Task: Calculate the area of a heptadecagon using a Python program given its side length.
Action: Mouse moved to (111, 57)
Screenshot: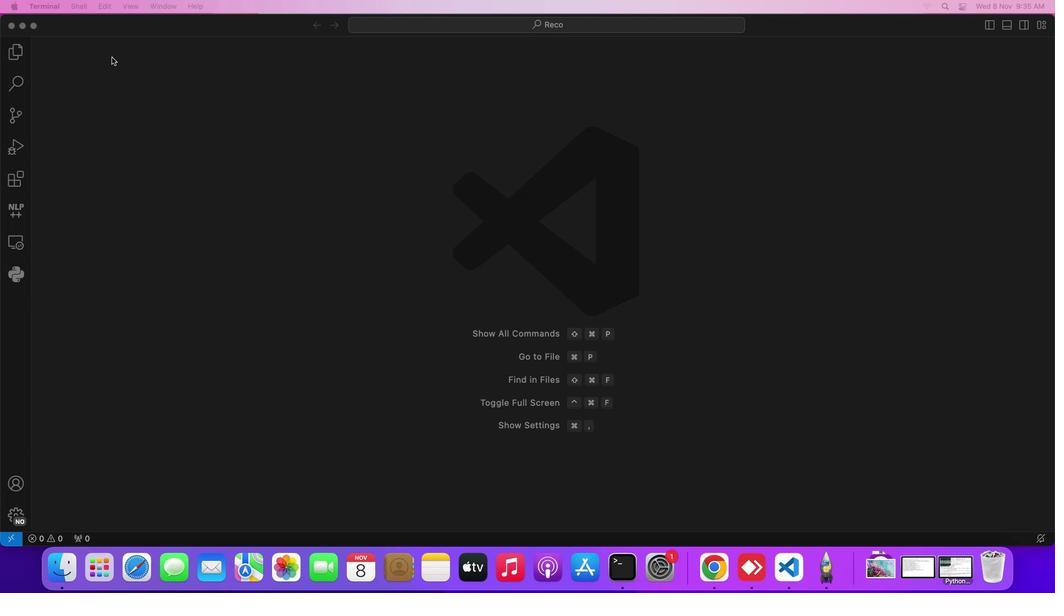 
Action: Mouse pressed left at (111, 57)
Screenshot: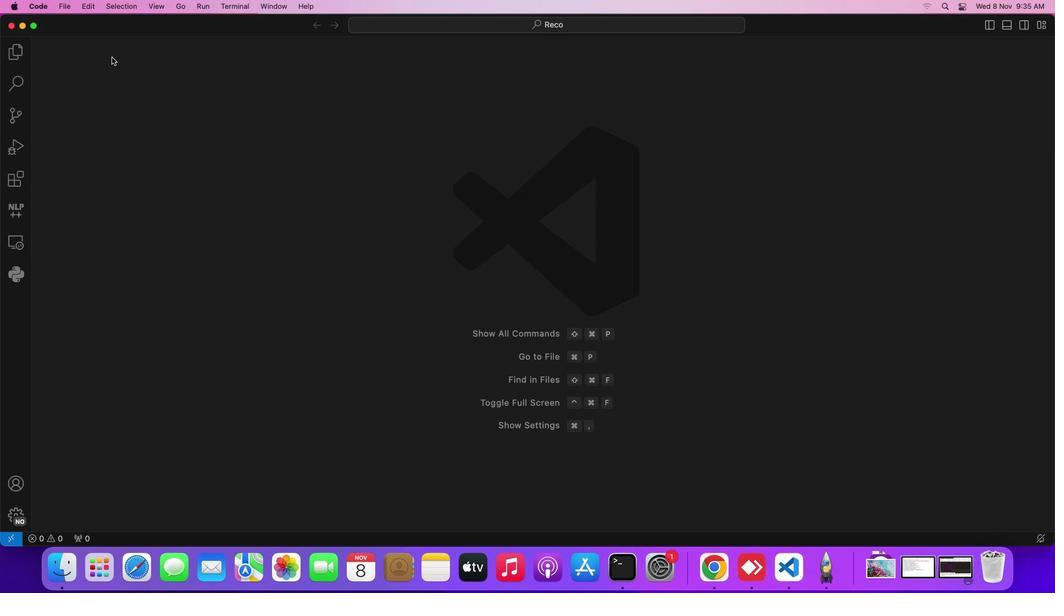 
Action: Mouse moved to (63, 1)
Screenshot: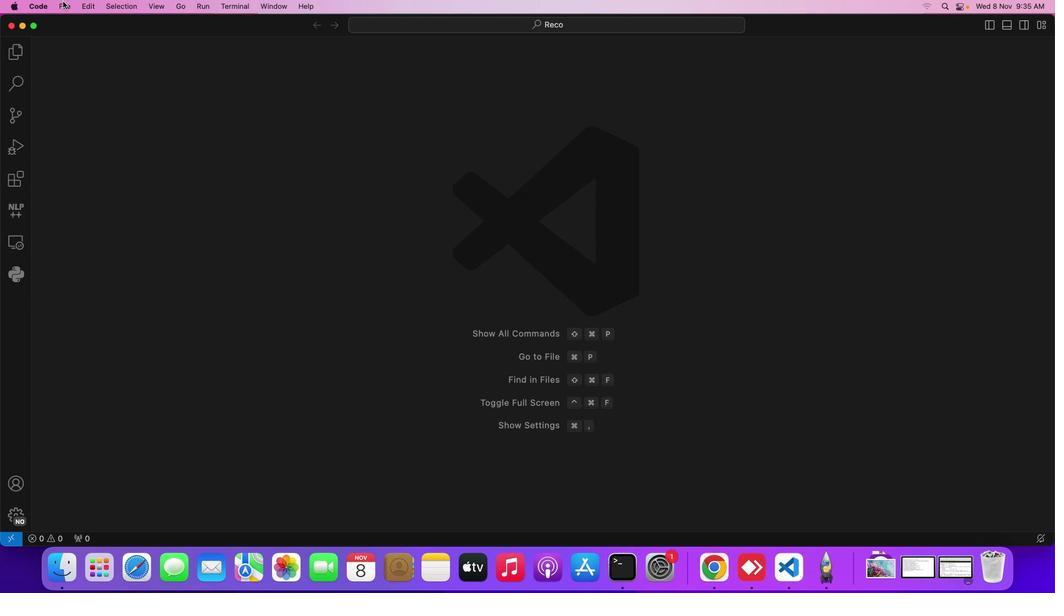 
Action: Mouse pressed left at (63, 1)
Screenshot: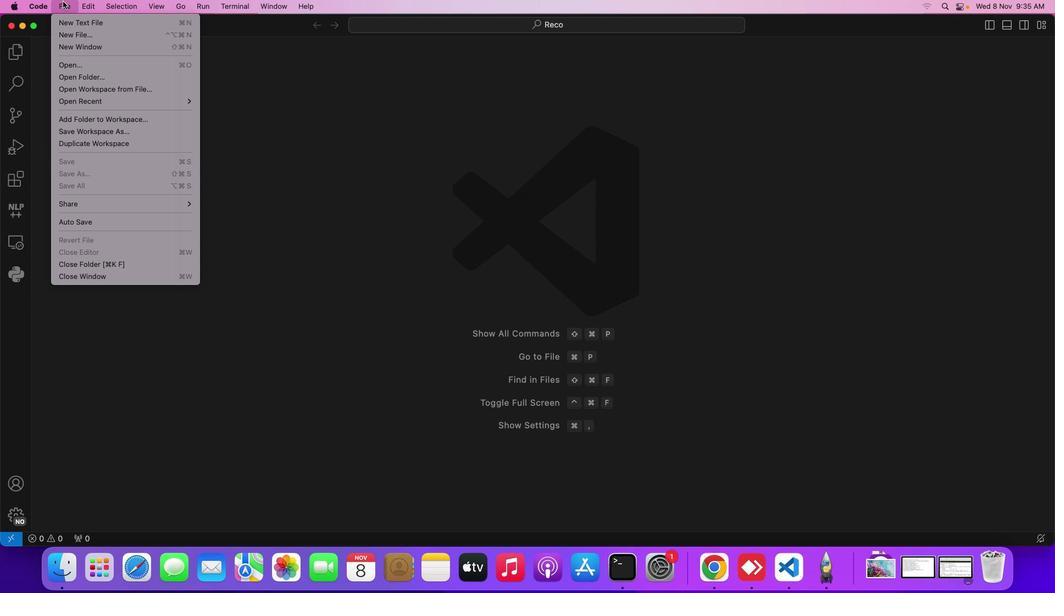 
Action: Mouse moved to (68, 21)
Screenshot: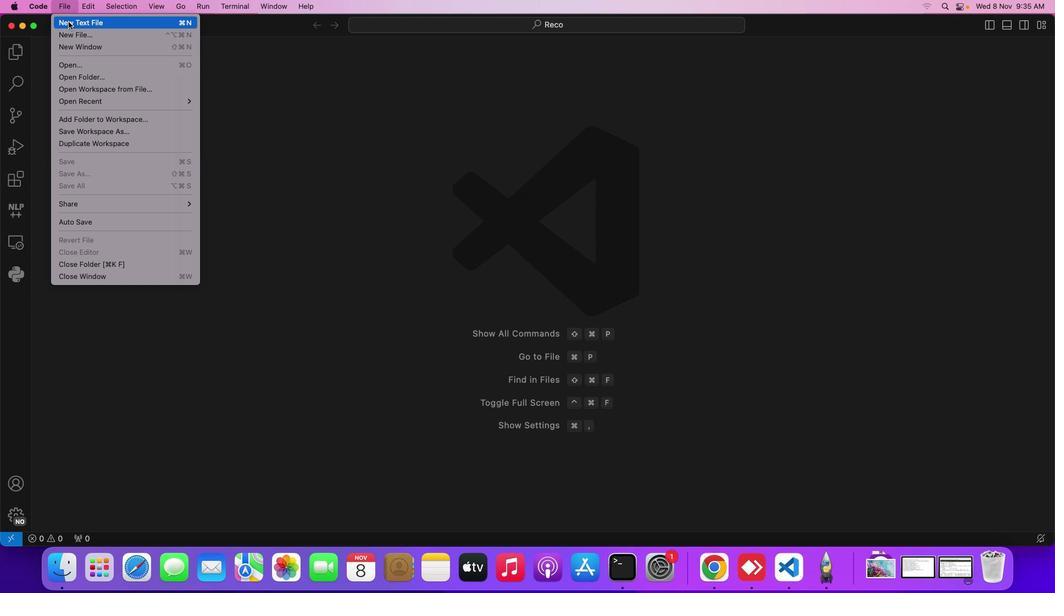 
Action: Mouse pressed left at (68, 21)
Screenshot: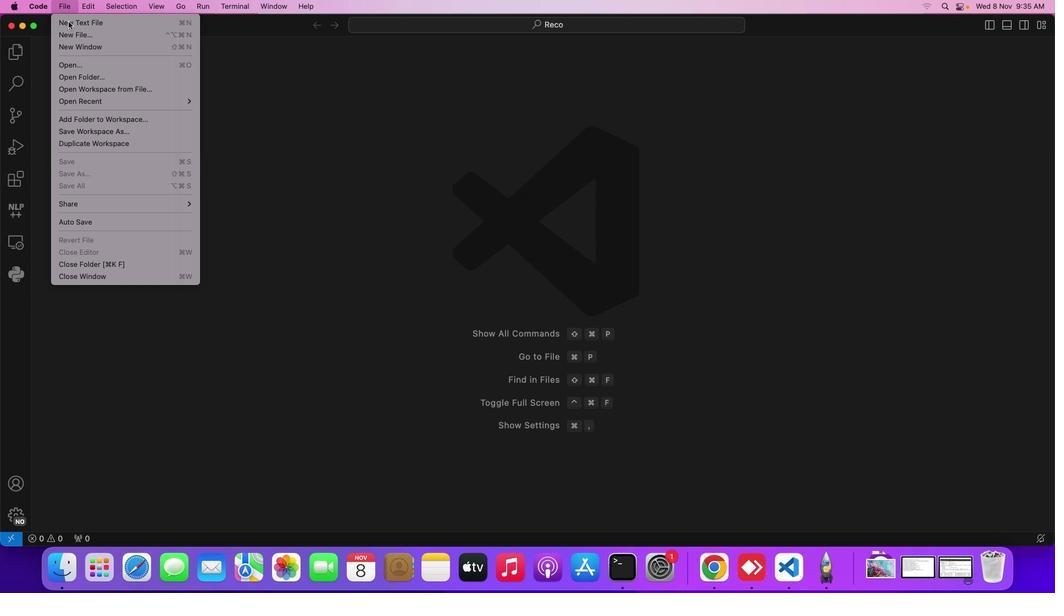
Action: Mouse moved to (442, 196)
Screenshot: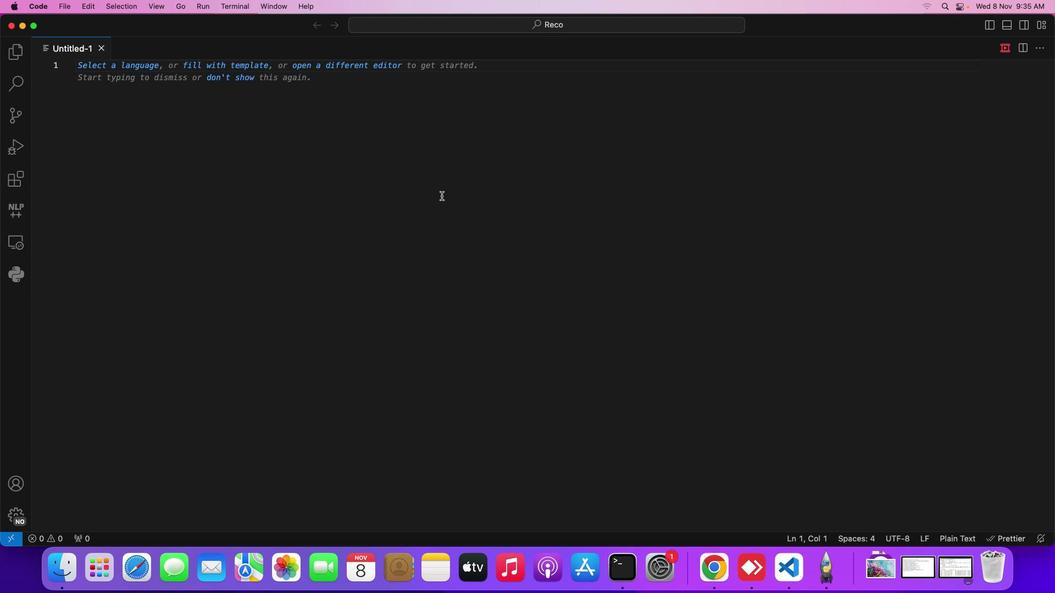 
Action: Key pressed Key.cmd
Screenshot: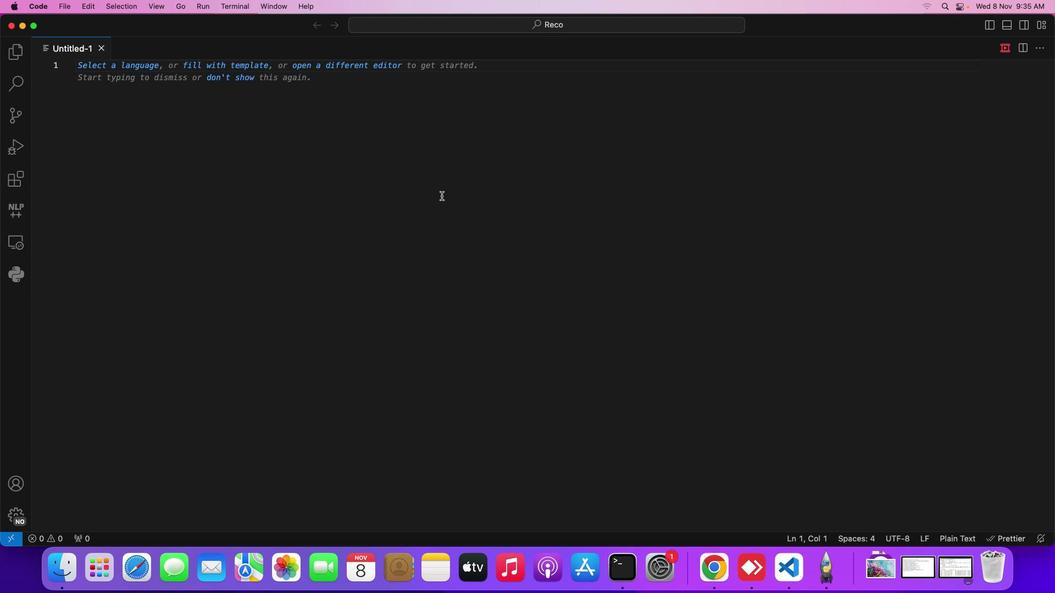 
Action: Mouse moved to (441, 196)
Screenshot: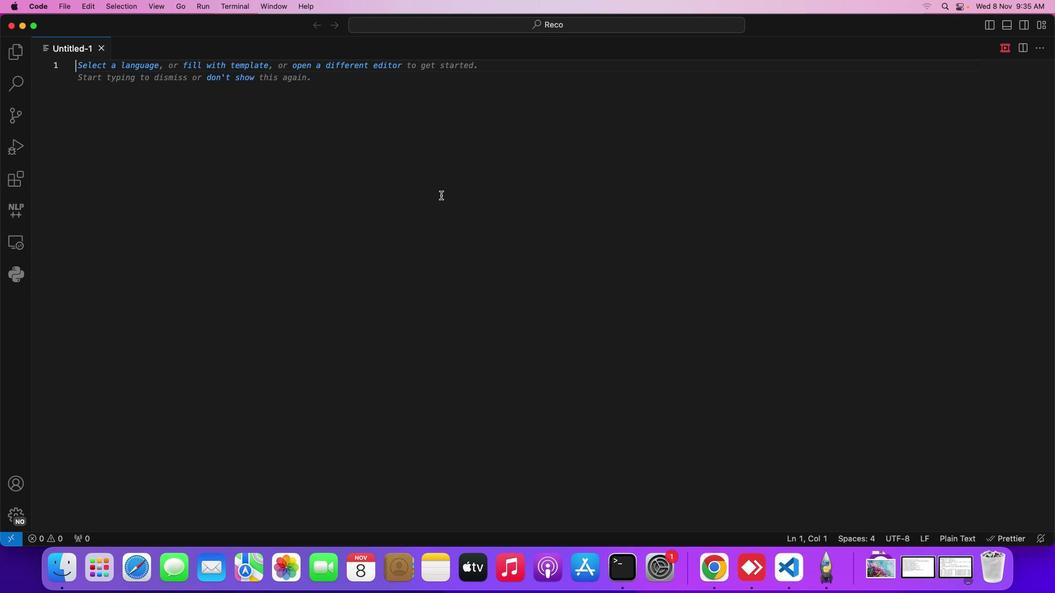 
Action: Key pressed 's'
Screenshot: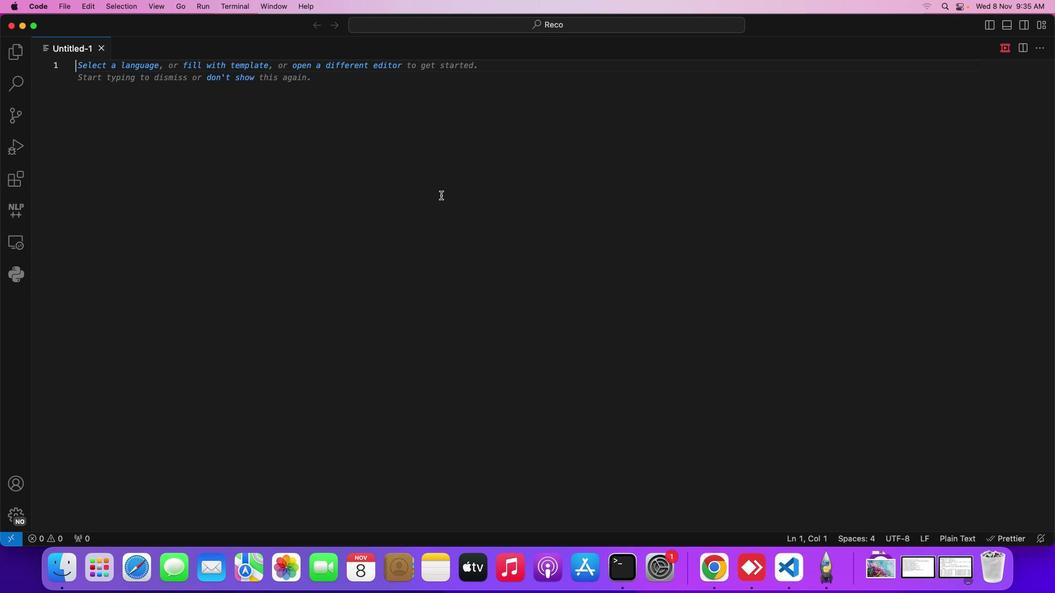 
Action: Mouse moved to (532, 236)
Screenshot: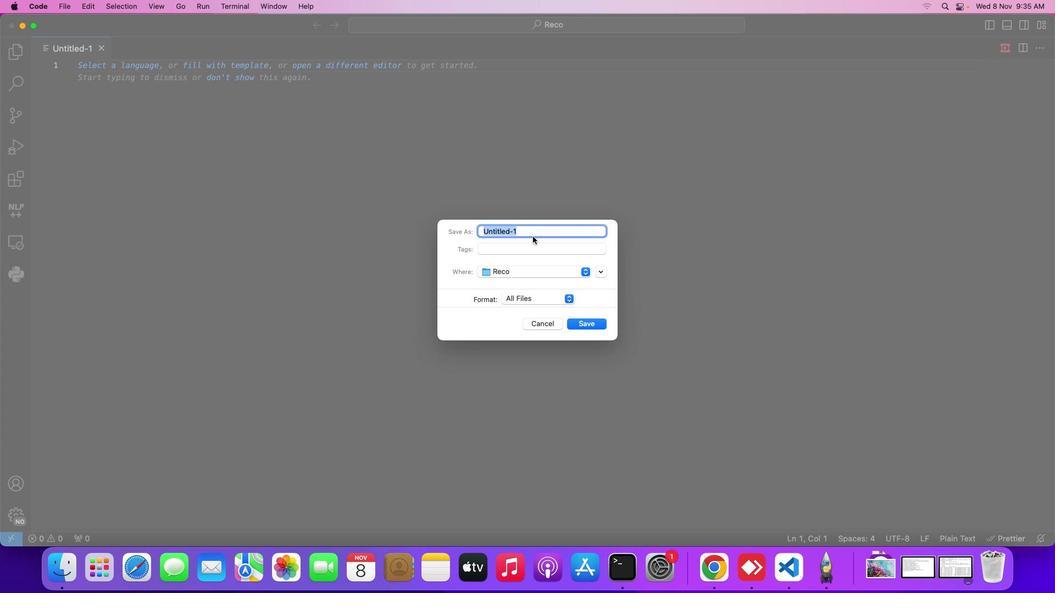 
Action: Key pressed Key.backspaceKey.shift_r'C''a''l''.'Key.backspace't''o''.''p''y'Key.enter'f'Key.backspace'i''m''p''o''r''t'Key.space'f'Key.backspace'm''a''t''h'Key.spaceKey.enterKey.enter'f'Key.backspaceKey.shift_r'#'Key.spaceKey.shift_r'F''u''n''c''t''i''o''n'Key.space't''o'Key.space'c''a''l''c''u''l''a''t''e'Key.space't''h''e'Key.space'a''r''e''a'Key.space'o''f'Key.space'a'Key.space'h''e''p''t''a''d''e''c''a''g''o''n'Key.enterKey.enter'd'Key.backspaceKey.backspace'd''e''f'Key.space'c''a''l''c''u''l''a''t''e'Key.shift_r'_''a''r''e''a'Key.spaceKey.backspaceKey.shift_r'_''o''f'Key.shift_r'_''h''e''a'Key.backspaceKey.backspace'e''a''p'Key.backspaceKey.backspace'p''t''a''d''e''c''a''g''o''n'Key.shift_r'(''s''i''d''e'Key.shift_r'_''l''e''n''g''t''h'Key.rightKey.shift_r':'Key.enter'n''u''m'Key.spaceKey.backspaceKey.shift_r'_''s''i''d''e''s'Key.space'='Key.space'1''7'Key.enter'a''p''o''t''h''e''m'Key.space'='Key.space't'Key.backspace's''i''d''e'Key.shift_r'_''l''e''n''g''t''h'Key.space'/'Key.spaceKey.shift_r'(''2'Key.spaceKey.shift_r'*'Key.space'm''a''t''h''s'Key.backspace'.''t''a''n'Key.shift_r'(''m''a''t''h''.''p''i'Key.space'/'Key.space'n''u''m'Key.spaceKey.backspaceKey.shift_r'_''s''i''d''e''s'Key.spaceKey.backspaceKey.rightKey.rightKey.spaceKey.shift_r'#'Key.space'c''a''l''c''u''l''a''t''e'Key.space'm''a''t''h'Key.spaceKey.enter's'Key.backspace'p''r''e''e'Key.backspaceKey.backspaceKey.backspace'e''r''m'Key.backspace'i''m''e''t''e''r'Key.space'='Key.space'n''u''m'Key.shift_r'_''s''i''d''e''s'Key.spaceKey.shift_r'*'Key.space's''i''d''e'Key.shift_r'_''l''e''n''g''h''t'Key.backspaceKey.backspace't''h'Key.spaceKey.shift_r'#'Key.space'c''a''l''c''u''l''a''t''e'Key.space't''h''e'Key.space'p''e''r''i''m''e''r'Key.backspace't''e''r'Key.enter'a''r''e''a'Key.space'='Key.spaceKey.shift_r'(''p''e''r''m'Key.backspace'i''m''e''t''e''r'Key.spaceKey.shift_r'*'Key.space'a''p''o''t''h''e''n'Key.backspace','Key.backspace'm'Key.rightKey.rightKey.space'/''2'Key.spaceKey.shift_r'#'Key.space'c''a''l''u''c''l''a''t''e'Key.spaceKey.spaceKey.backspace't''h''e'Key.space'a''r''e''a'Key.enterKey.enter'r''e'Key.enterKey.space'a''r''e''a'Key.enterKey.enterKey.enterKey.shift_r'#'Key.spaceKey.shift_r'I''n''p''u''t'Key.space't''h''e'Key.space's''i''d''e'Key.space'l''e''n''g''t''h'Key.space'o''f'Key.space't''h''e'Key.space'h''e''a'Key.backspace'p''t''a''d''e''c''a''g''o''n'Key.enter's''i''d''e'Key.shift_r'_''l''e''n''g''t''h'Key.space'='Key.space'f'Key.backspace'f''l''o''a''t'Key.shift_r'(''i''n''p''u''t'Key.shift_r'('Key.shift_r'"'Key.shift_r'E''n''t''e''r'Key.space't''h''e'Key.space'd''i'Key.backspaceKey.backspace's''i''d''e'Key.space'l''e''n'Key.backspace'n''g''t''h'Key.space'o''f'Key.space't''h''e'Key.space'h''e''p''t''a''d''e''c''a''g''o''n'Key.shift_r':'Key.spaceKey.rightKey.rightKey.rightKey.enterKey.enterKey.shift_r'#'Key.spaceKey.shift_r'C''A'Key.backspace'a''l''c''y'Key.backspace'u''l''a''t''e'Key.space'a''n''d'Key.space'd''i''s''p''l''a''y'Key.space't''h''e'Key.space'a''r''e''a'Key.enter'a''r''e''a'Key.backspace'a'Key.space'='Key.space'f'Key.backspace'c''a''l''c'Key.enterKey.spaceKey.backspaceKey.shift_r'(''d''i'Key.backspaceKey.backspace's''i''d''e'Key.enterKey.backspaceKey.rightKey.enter'p''r''i''n''t'Key.spaceKey.backspaceKey.shift_r'('Key.shift_r'"'Key.left'f'Key.rightKey.shift_r'T''h''e'Key.space'a''r''e''a'Key.space'o''f'Key.space't''h''e'Key.space'h''e''p''t''a''d''e''c''a''g''o''n'Key.space'i''s'Key.shift_r':'Key.spaceKey.rightKey.spaceKey.leftKey.leftKey.backspaceKey.rightKey.leftKey.spaceKey.shift_r'{''a''r'Key.enterKey.rightKey.rightKey.rightKey.backspaceKey.rightKey.enter
Screenshot: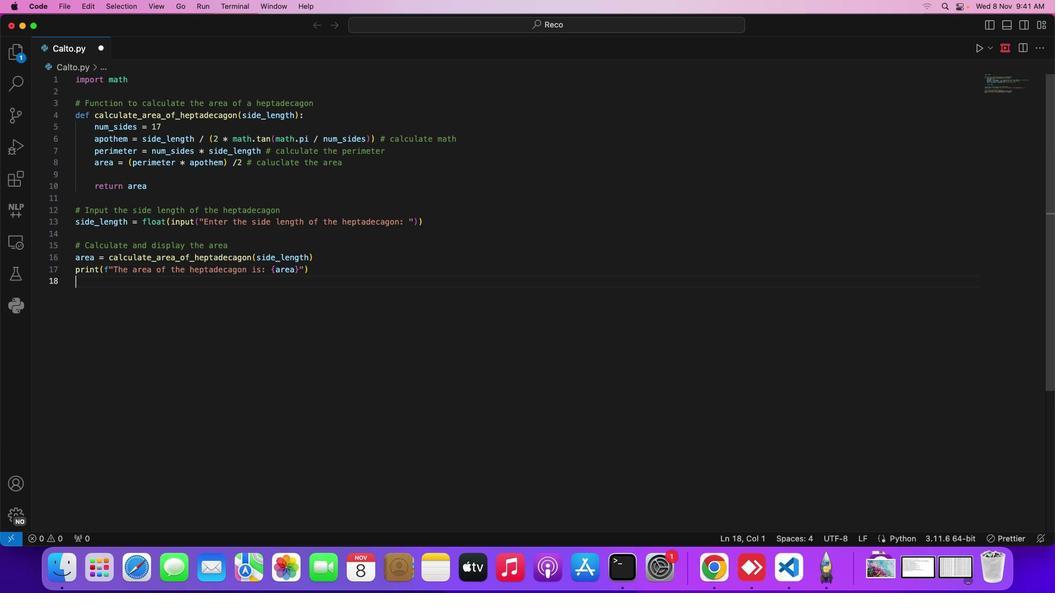 
Action: Mouse moved to (18, 147)
Screenshot: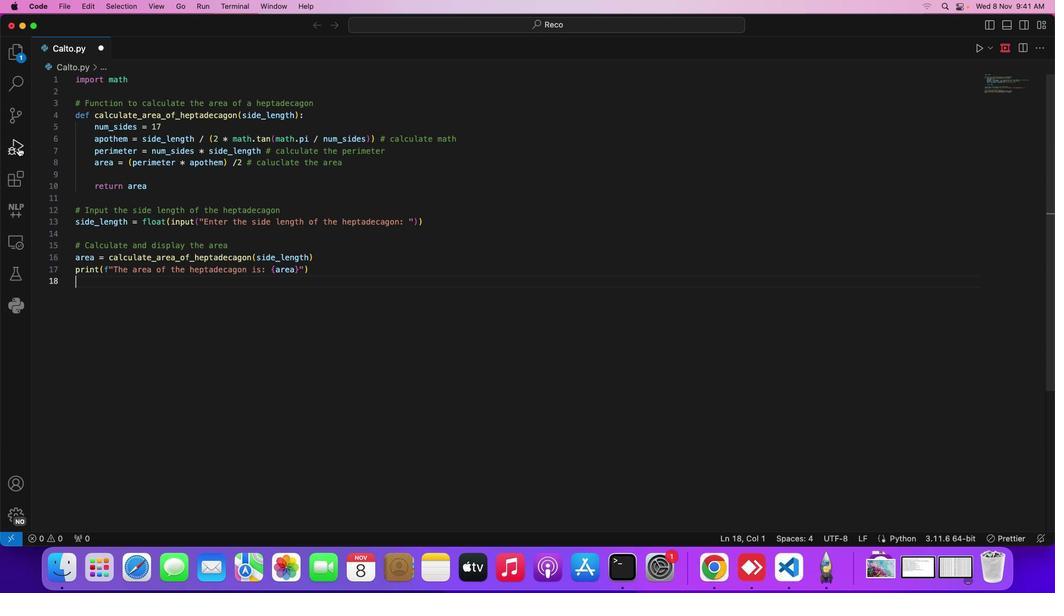 
Action: Mouse pressed left at (18, 147)
Screenshot: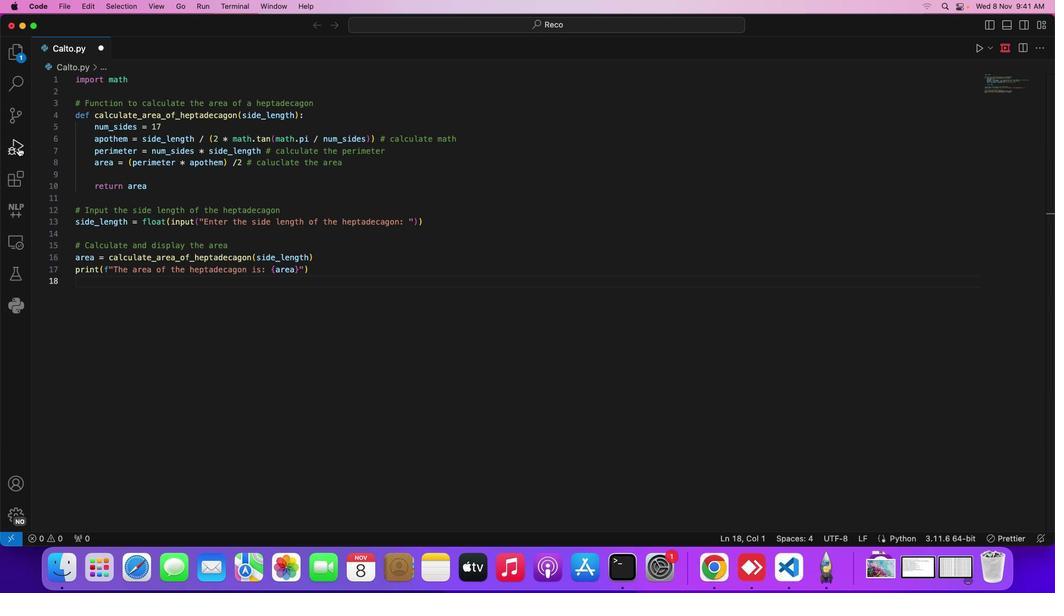 
Action: Mouse moved to (343, 169)
Screenshot: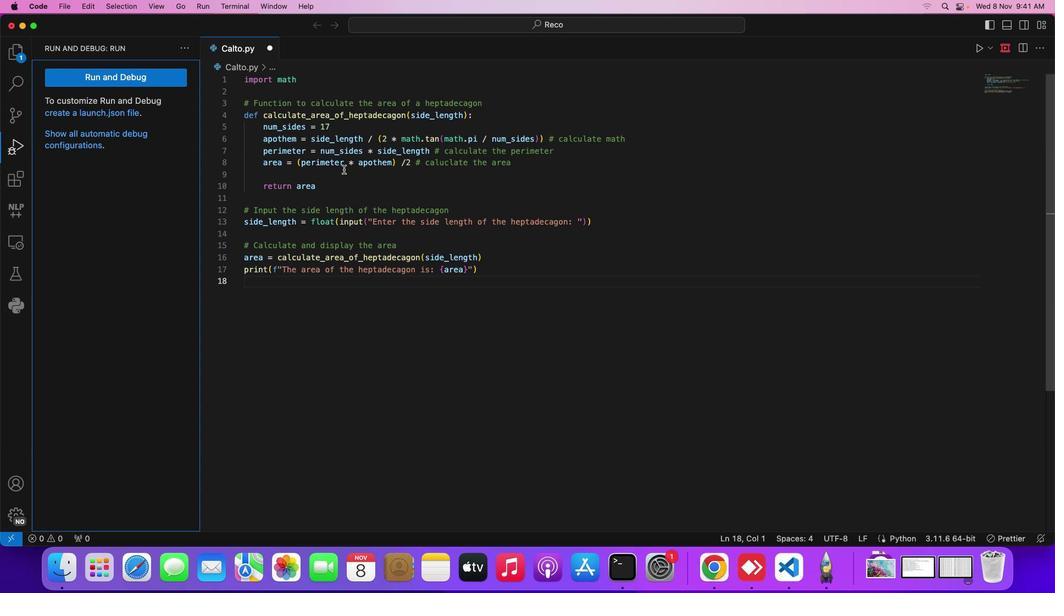 
Action: Mouse pressed left at (343, 169)
Screenshot: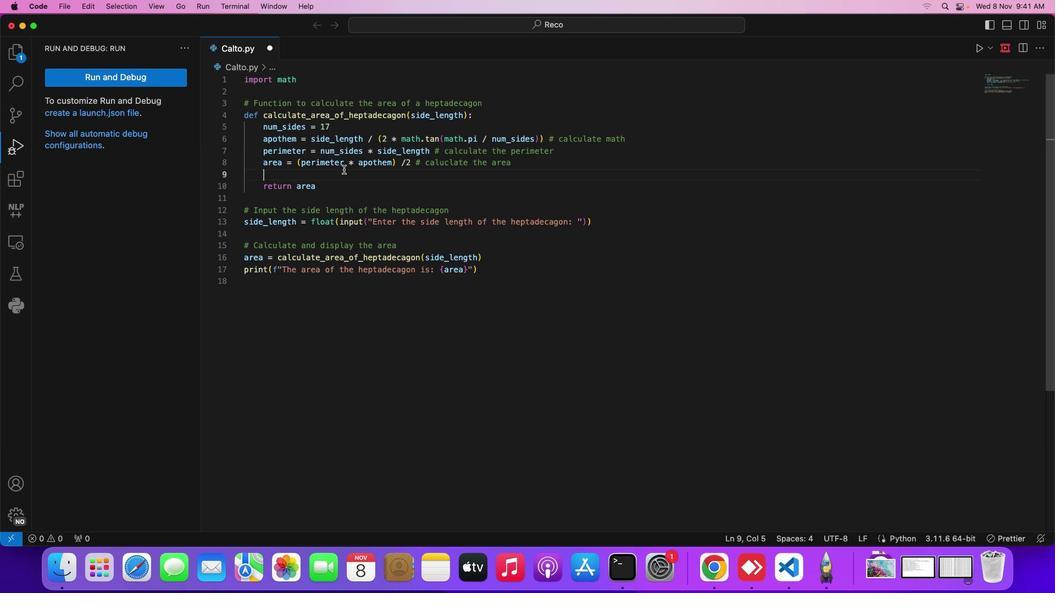 
Action: Mouse moved to (356, 189)
Screenshot: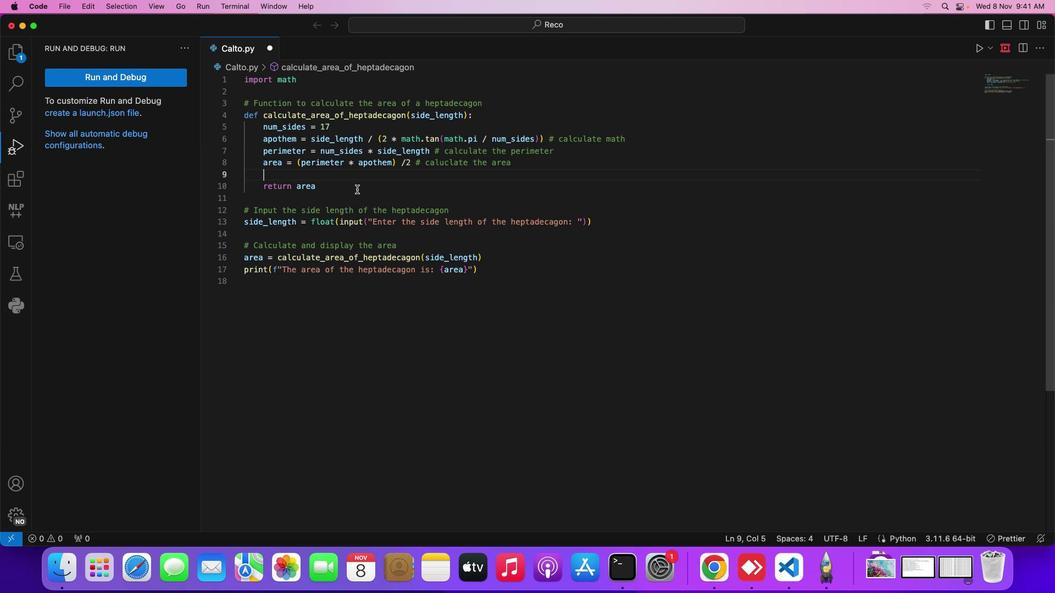 
Action: Key pressed Key.cmd's'
Screenshot: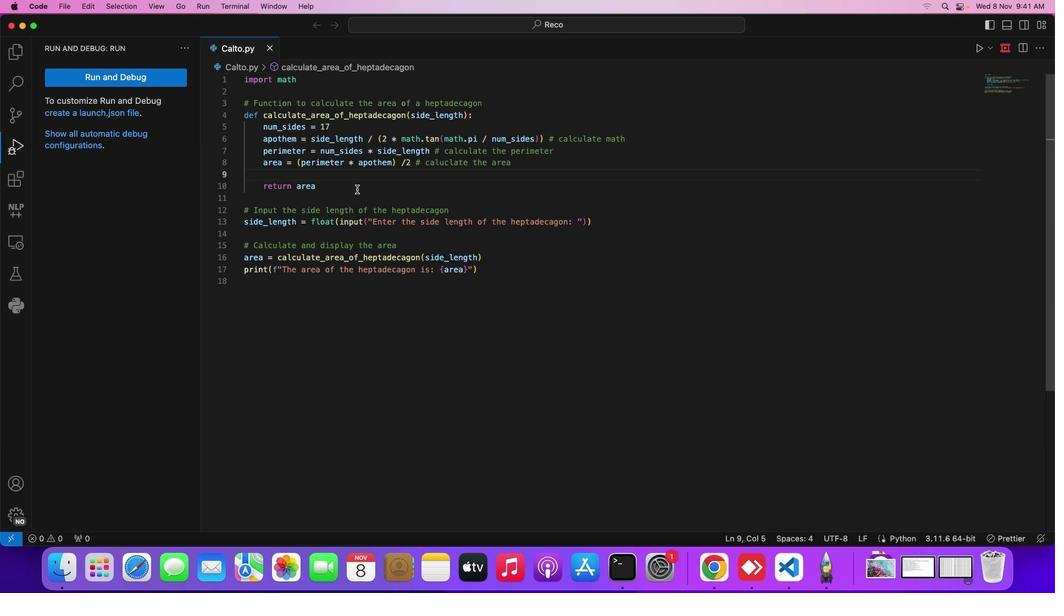 
Action: Mouse moved to (122, 75)
Screenshot: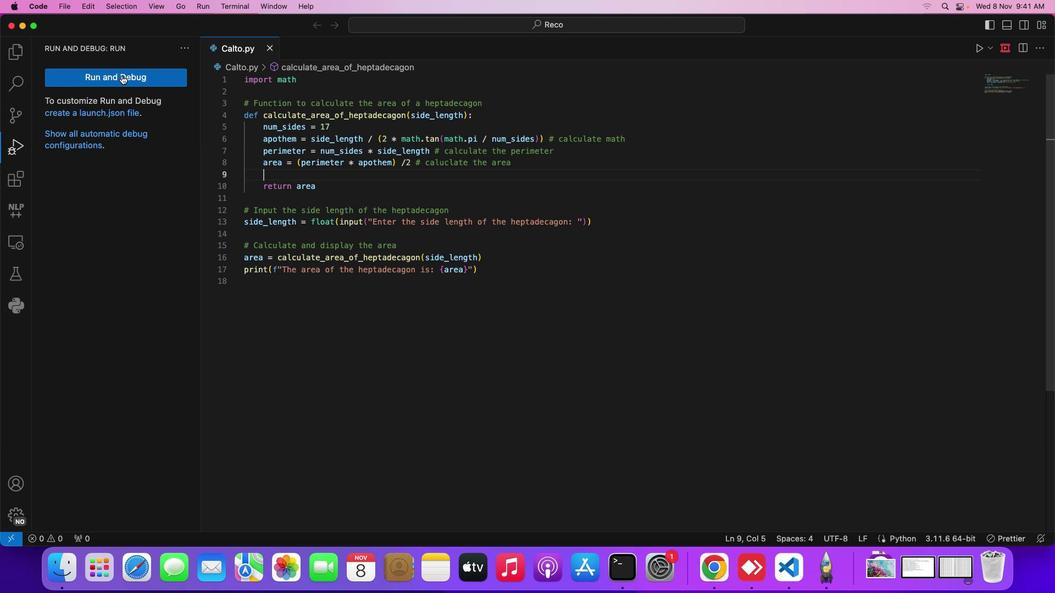 
Action: Mouse pressed left at (122, 75)
Screenshot: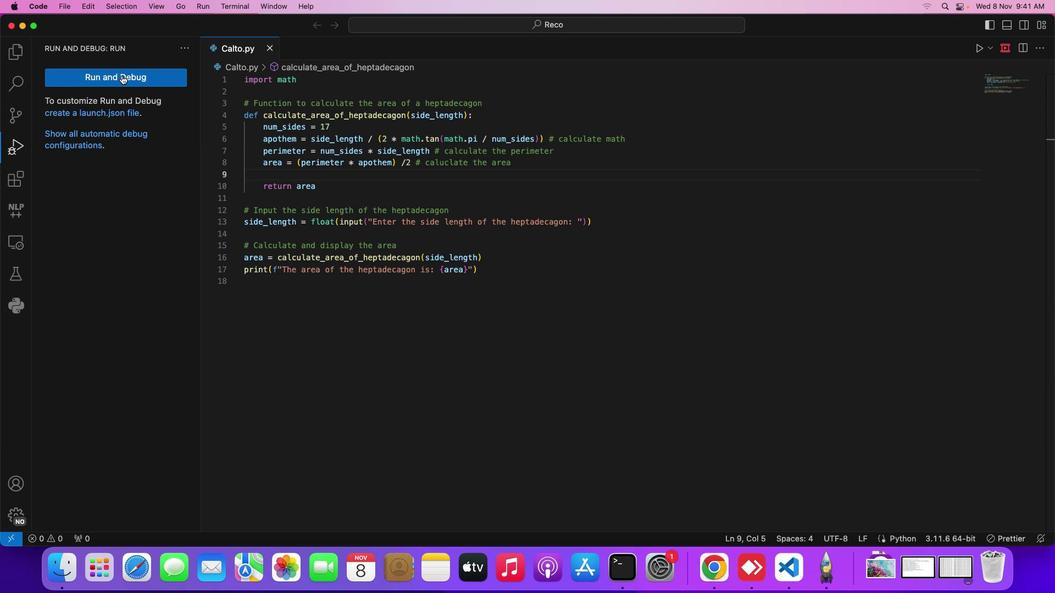 
Action: Mouse moved to (368, 69)
Screenshot: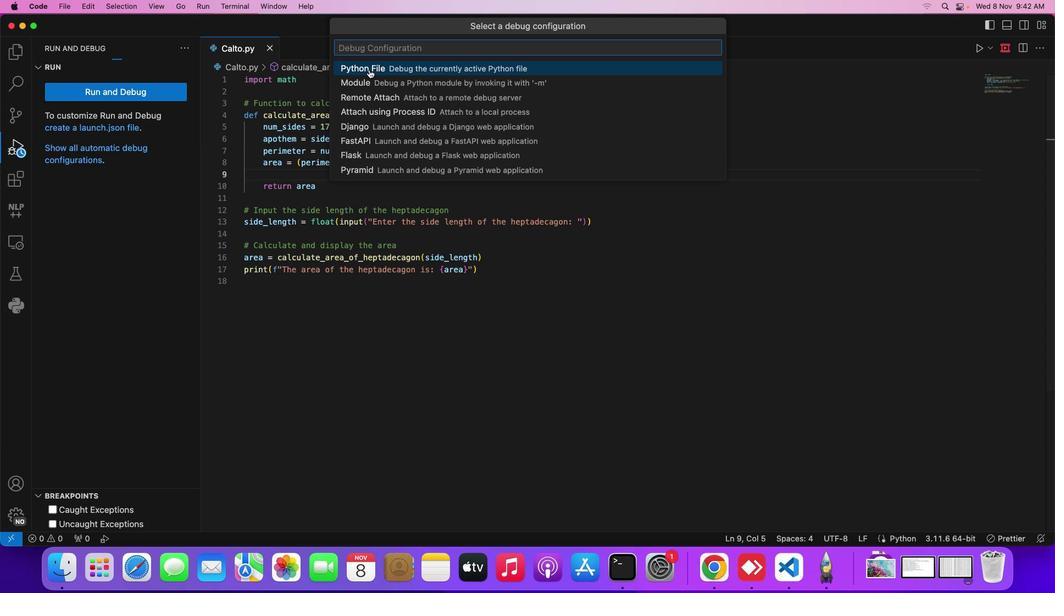 
Action: Mouse pressed left at (368, 69)
Screenshot: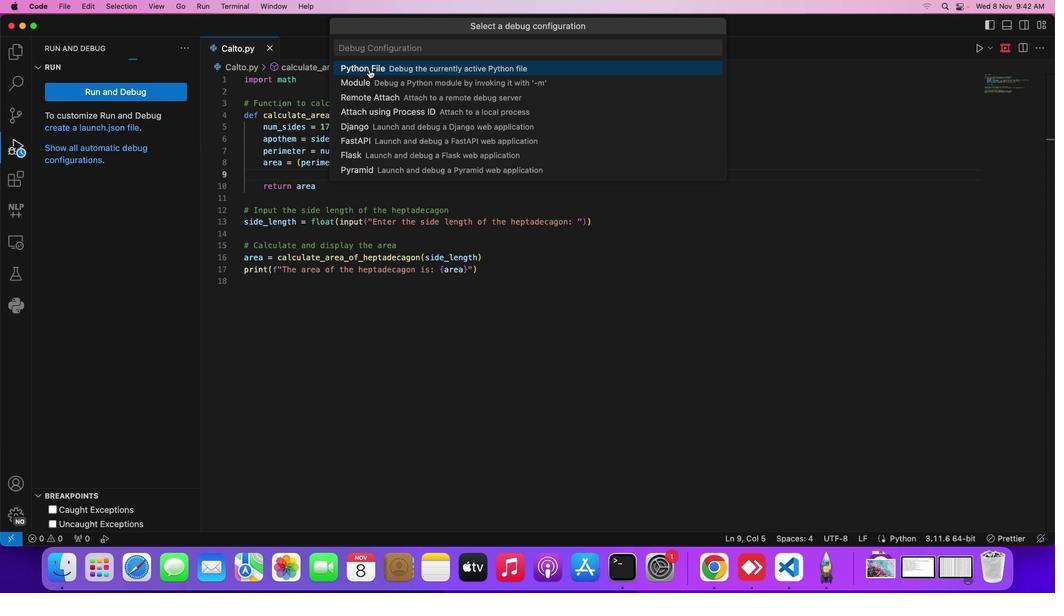 
Action: Mouse moved to (417, 375)
Screenshot: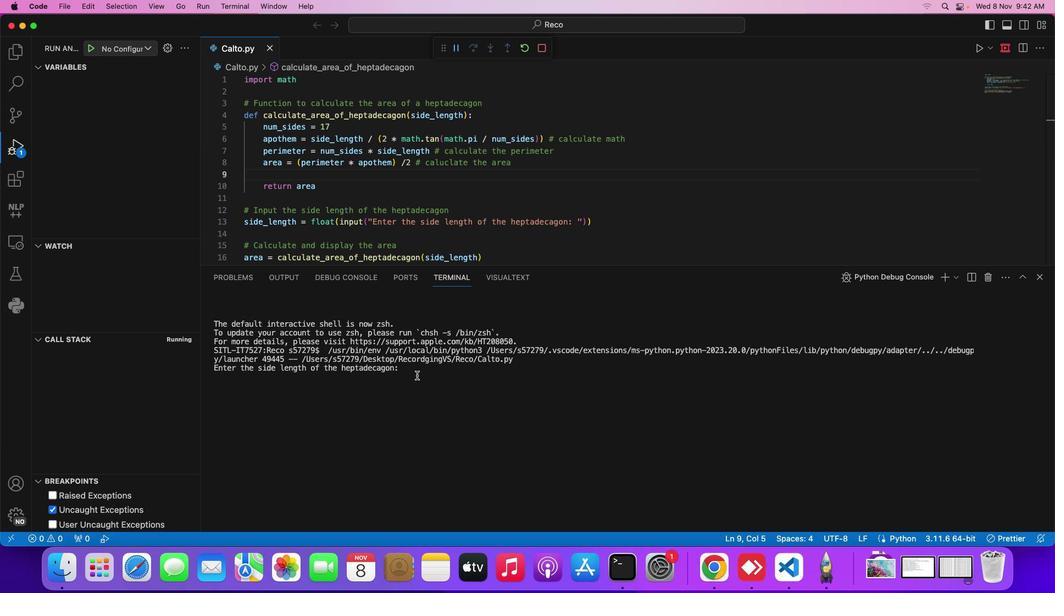 
Action: Mouse pressed left at (417, 375)
Screenshot: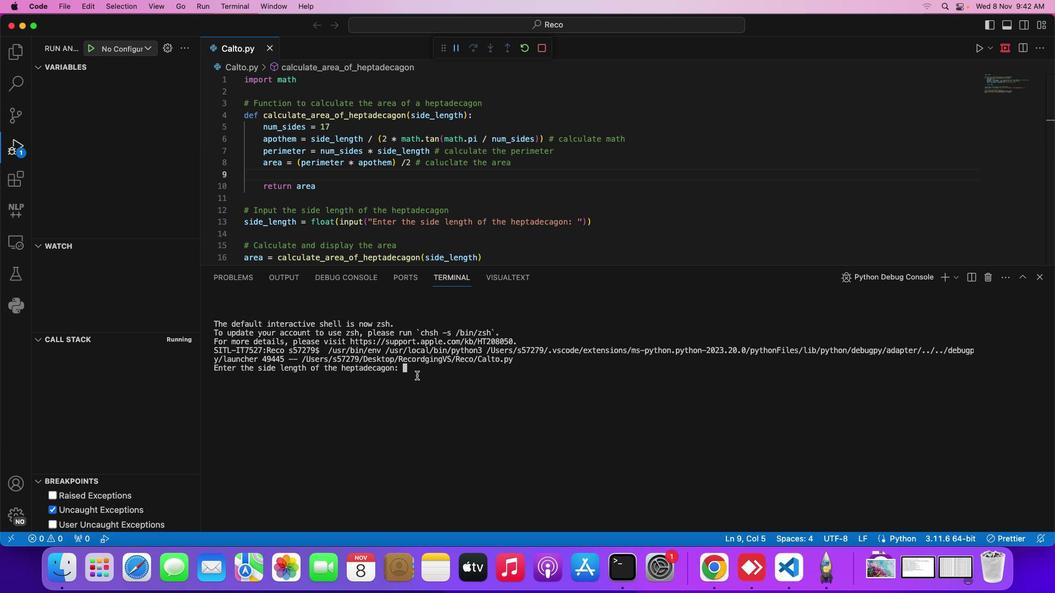 
Action: Mouse moved to (417, 372)
Screenshot: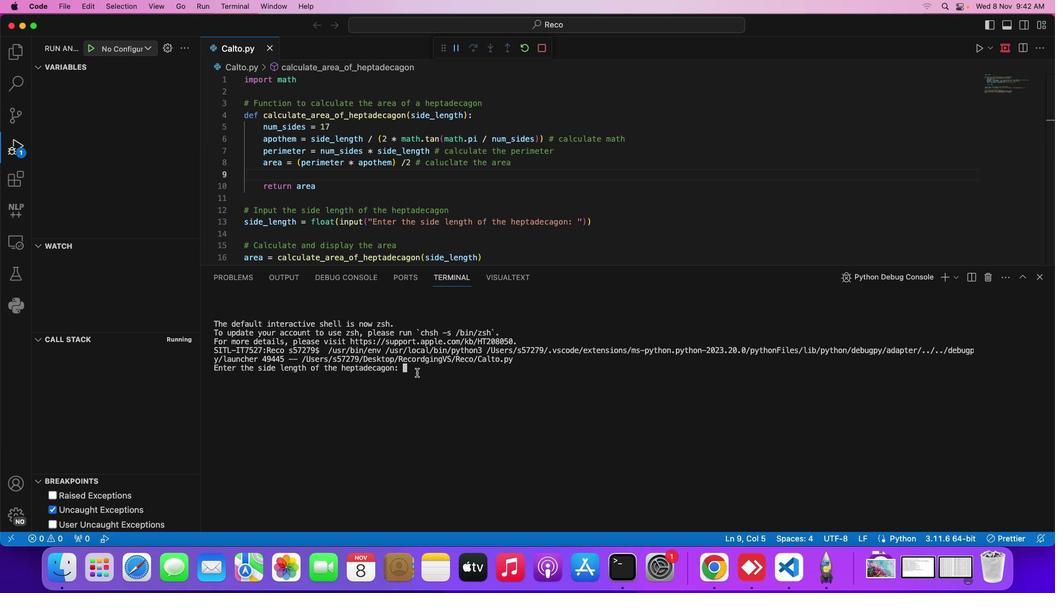 
Action: Key pressed '5'Key.enter
Screenshot: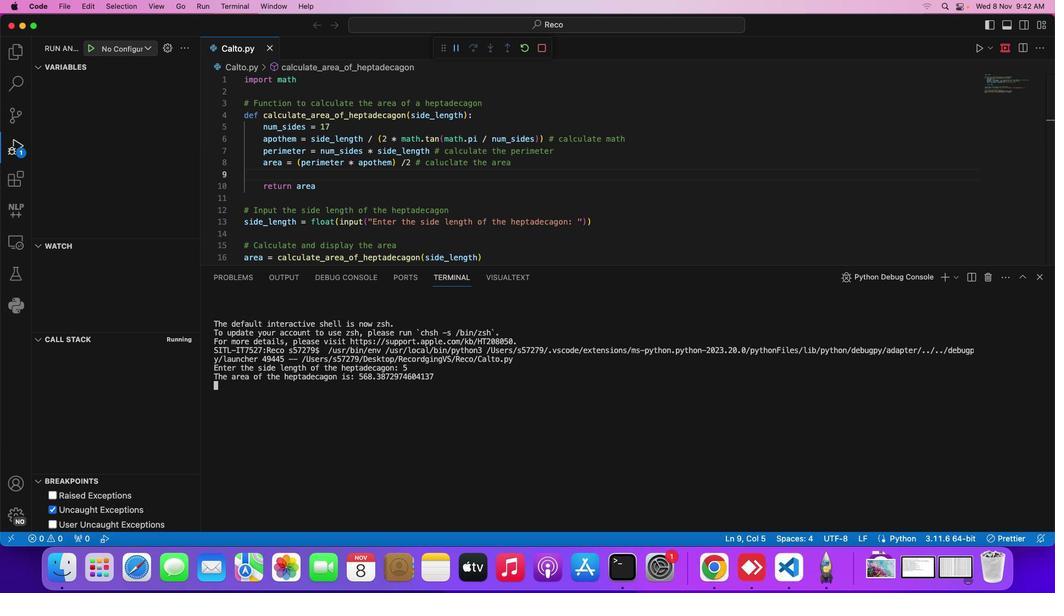 
